 Task: Add Badger Balm Outdoor Itch Relief Stick to the cart.
Action: Mouse moved to (276, 132)
Screenshot: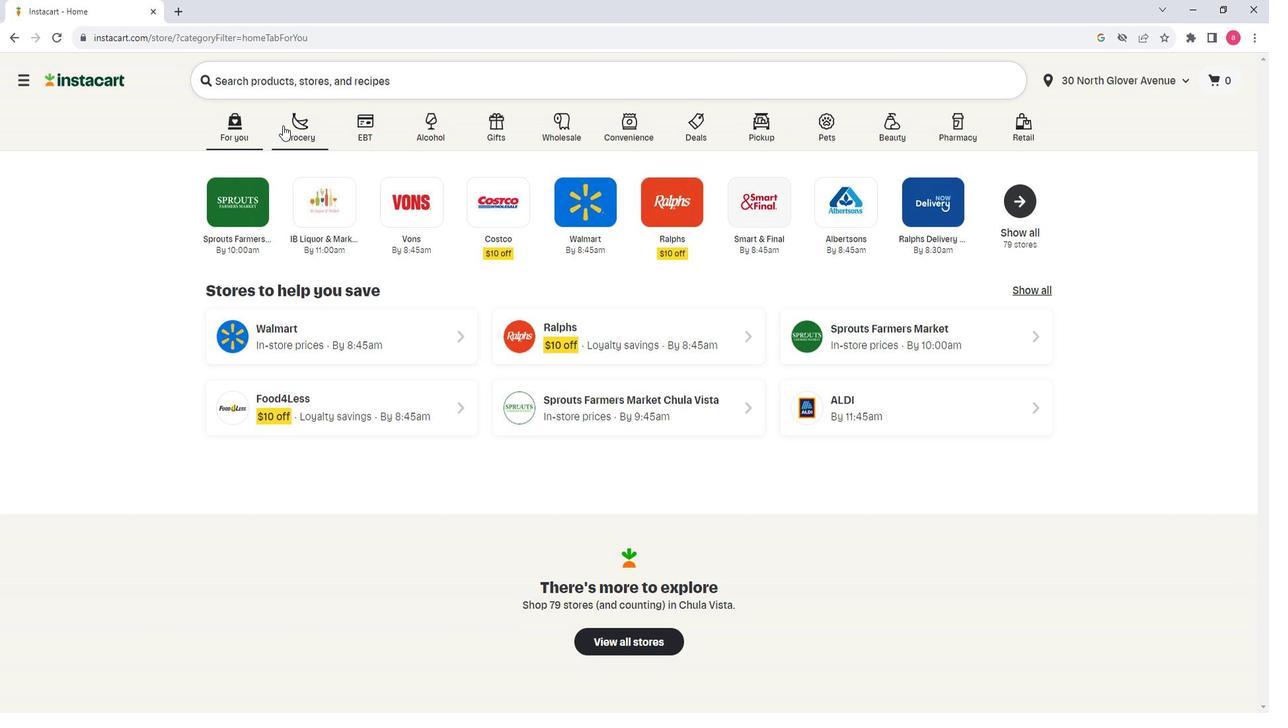
Action: Mouse pressed left at (276, 132)
Screenshot: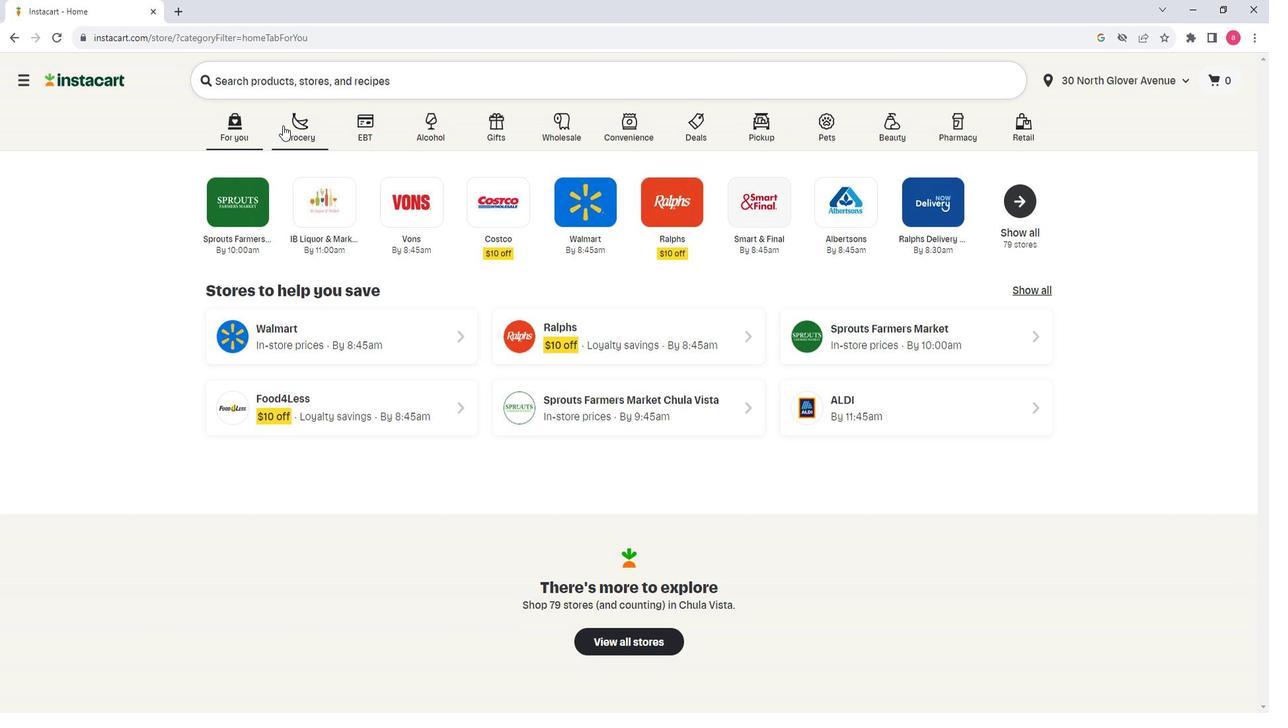 
Action: Mouse moved to (383, 387)
Screenshot: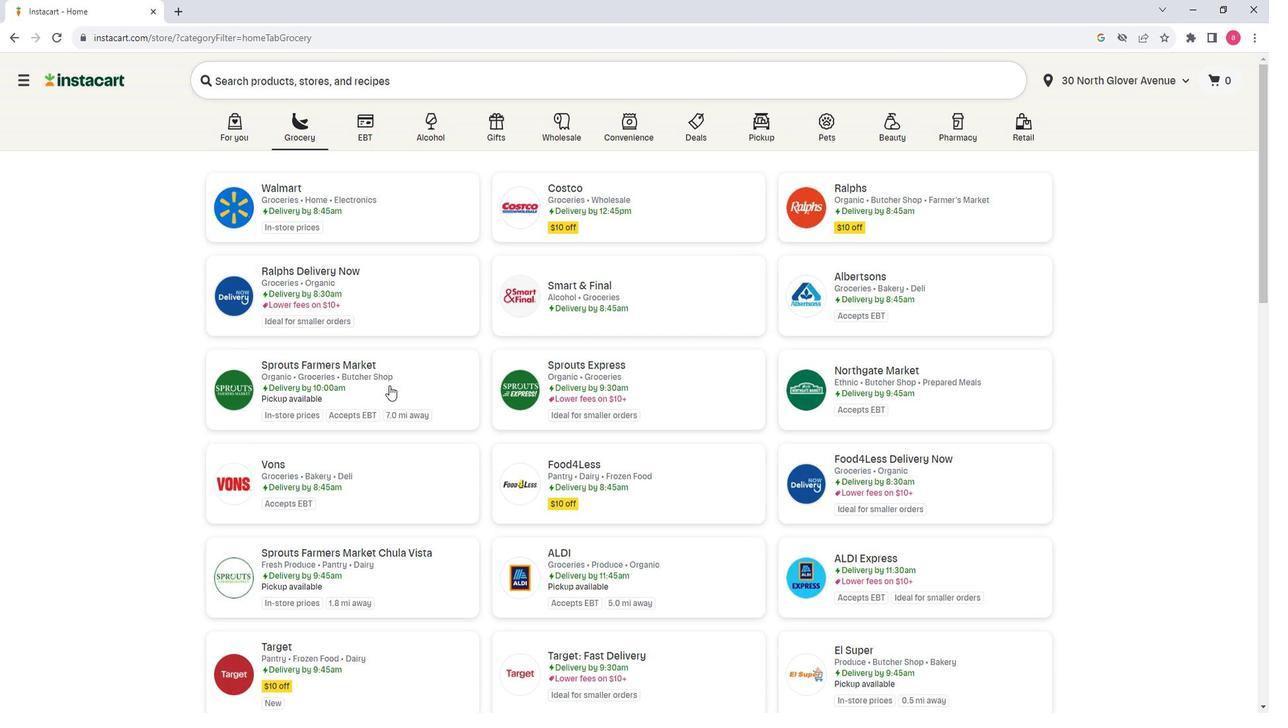 
Action: Mouse pressed left at (383, 387)
Screenshot: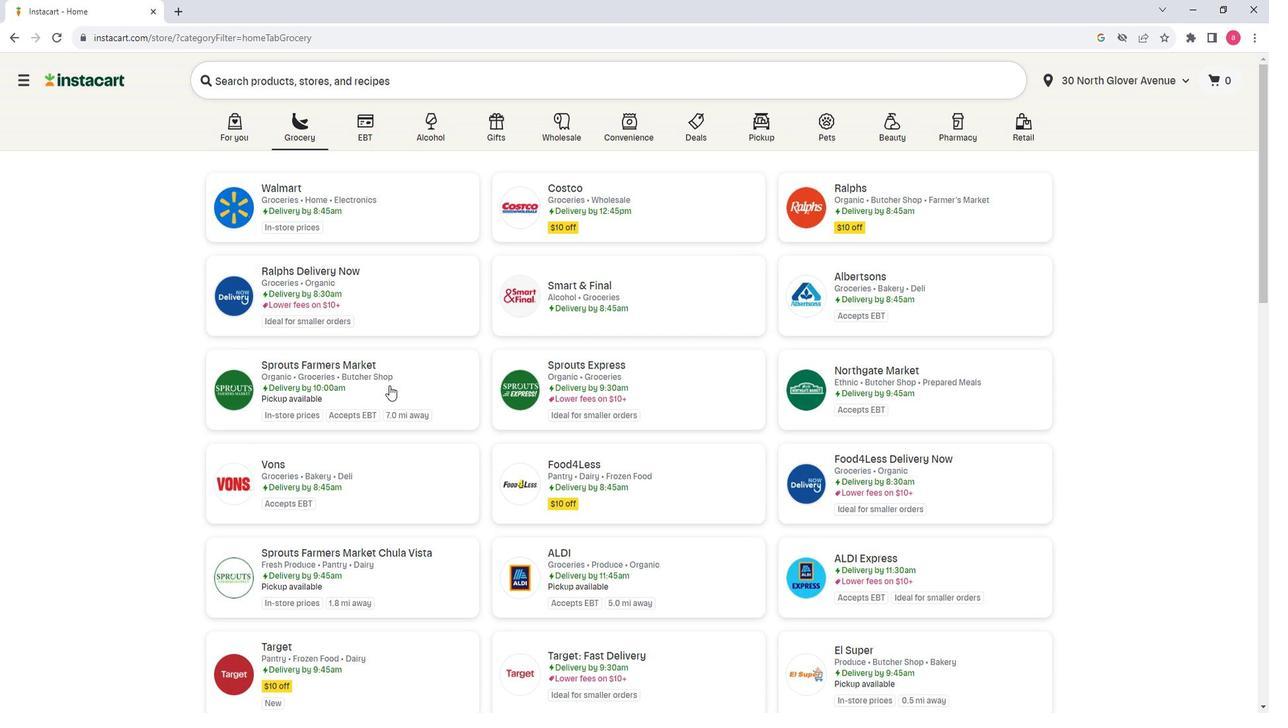 
Action: Mouse moved to (125, 382)
Screenshot: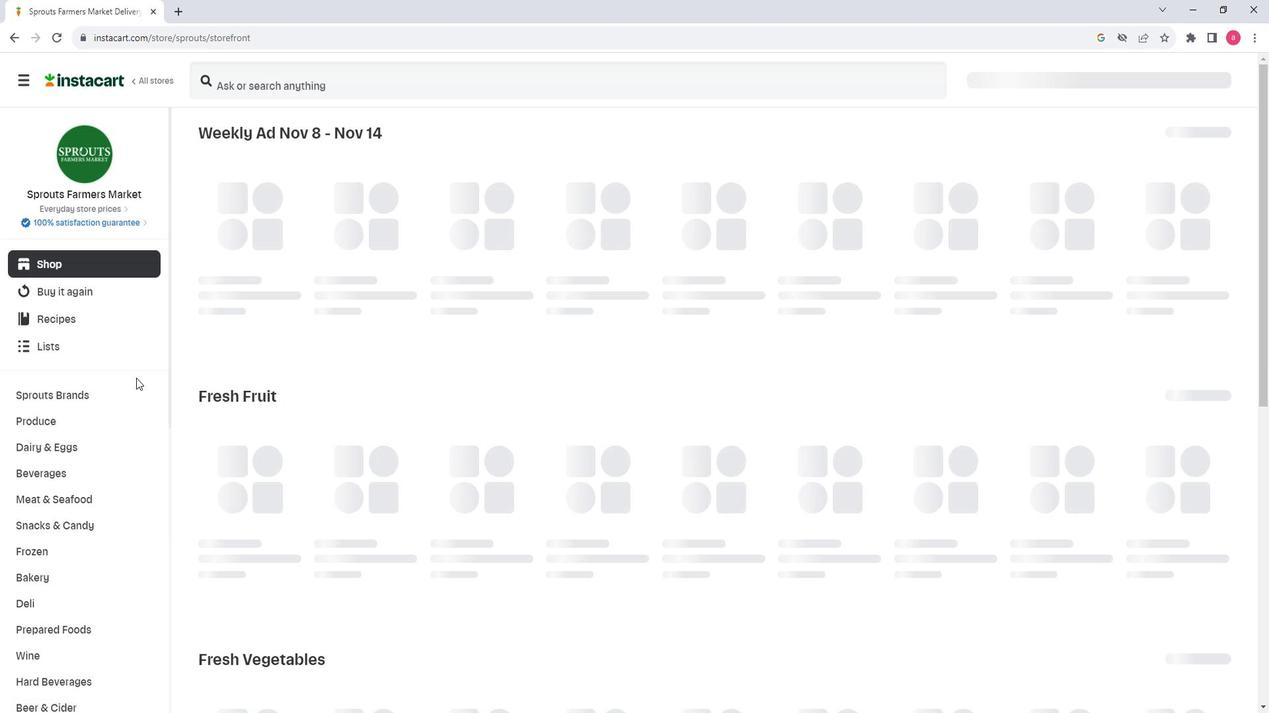 
Action: Mouse scrolled (125, 381) with delta (0, 0)
Screenshot: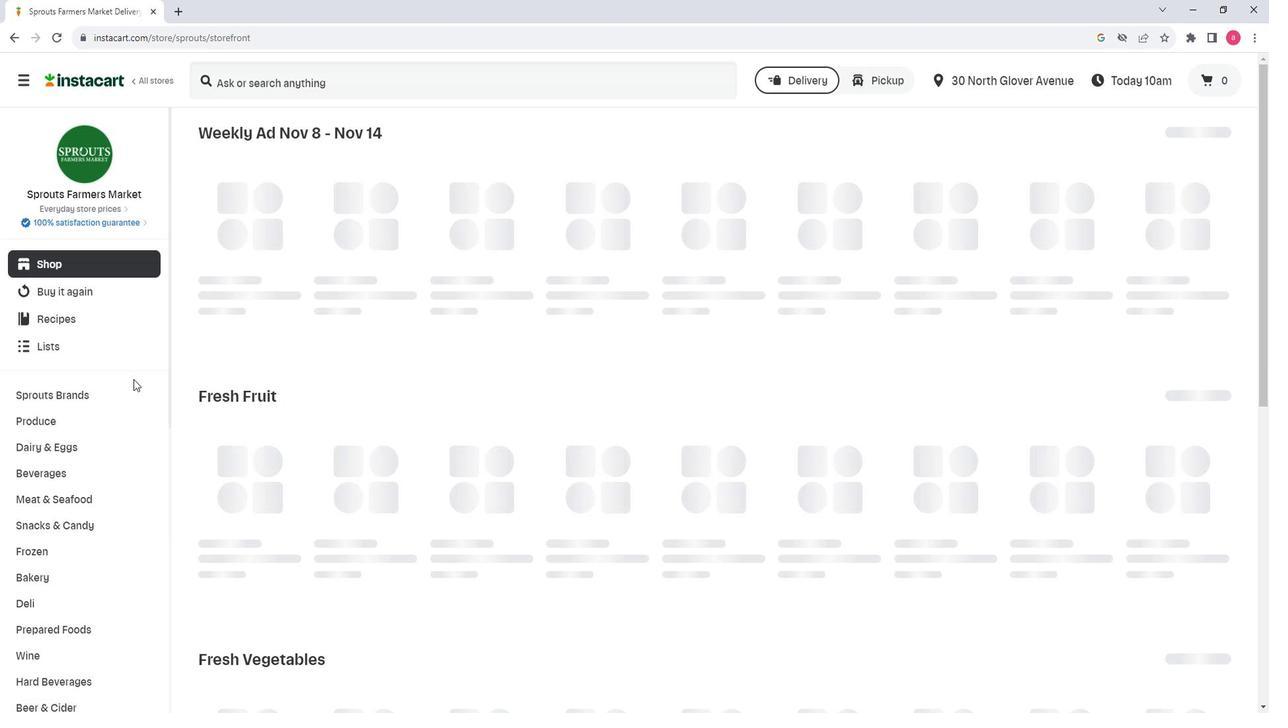 
Action: Mouse scrolled (125, 381) with delta (0, 0)
Screenshot: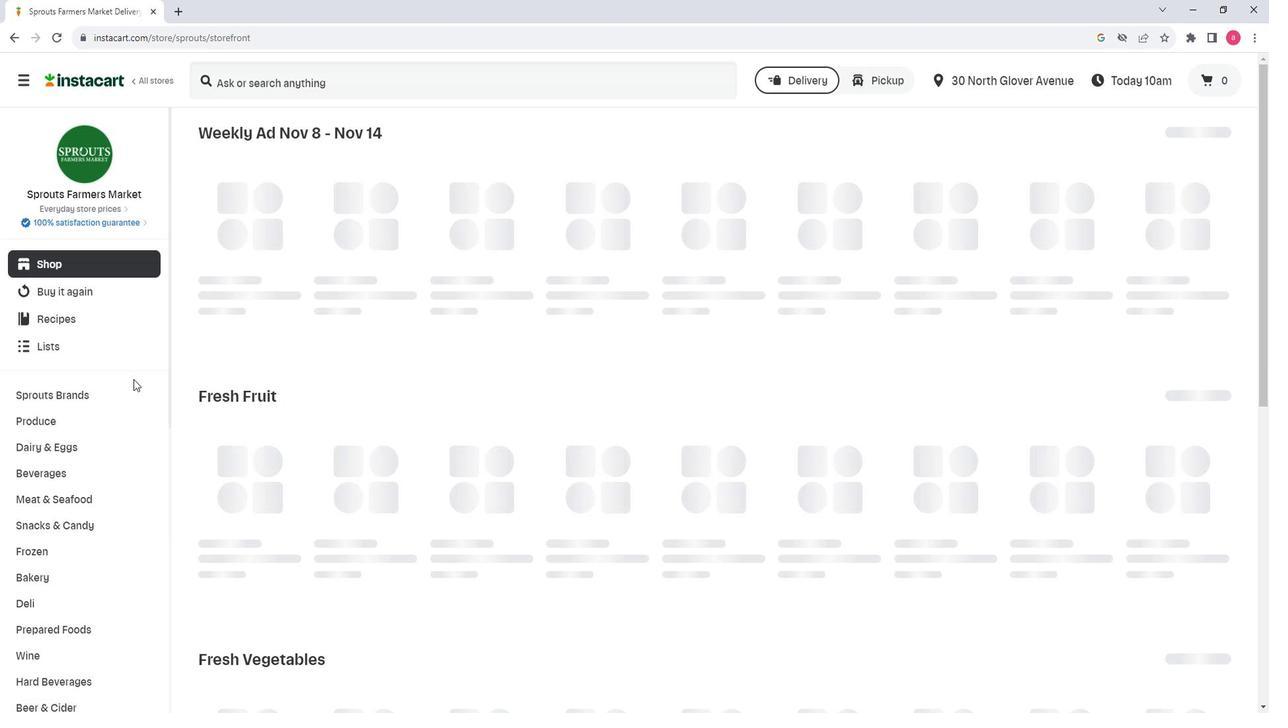 
Action: Mouse scrolled (125, 381) with delta (0, 0)
Screenshot: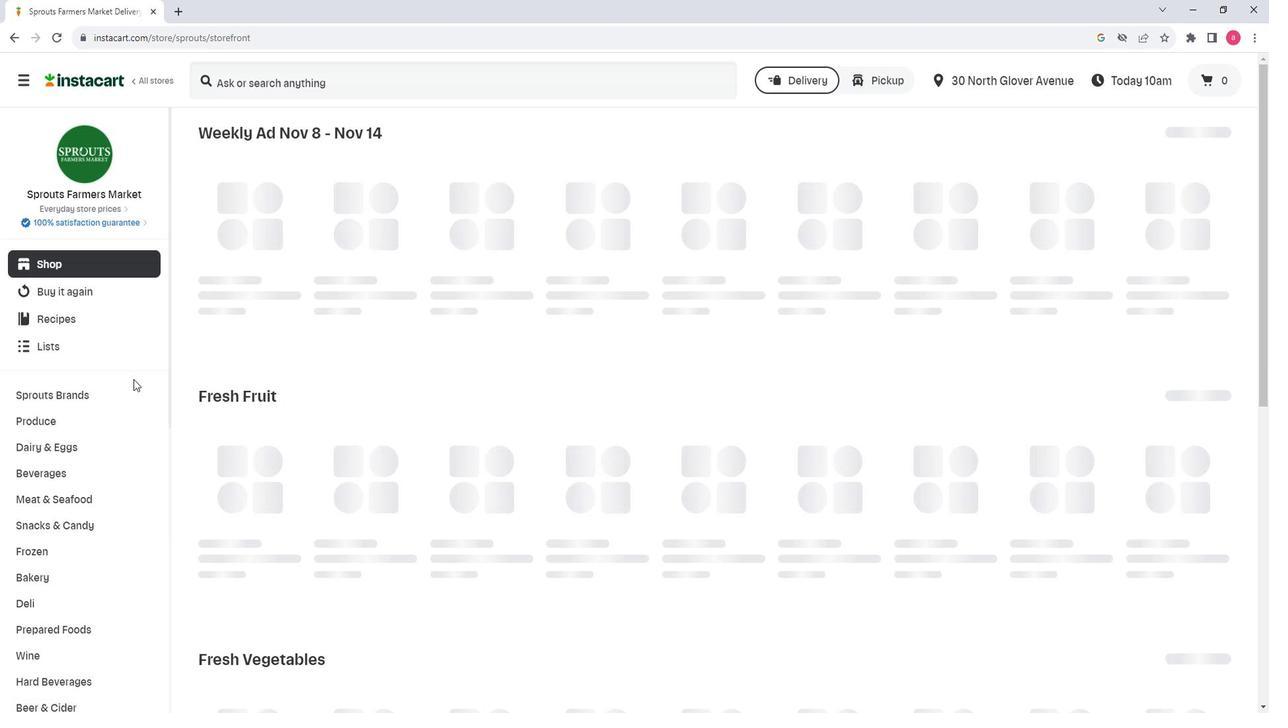 
Action: Mouse scrolled (125, 381) with delta (0, 0)
Screenshot: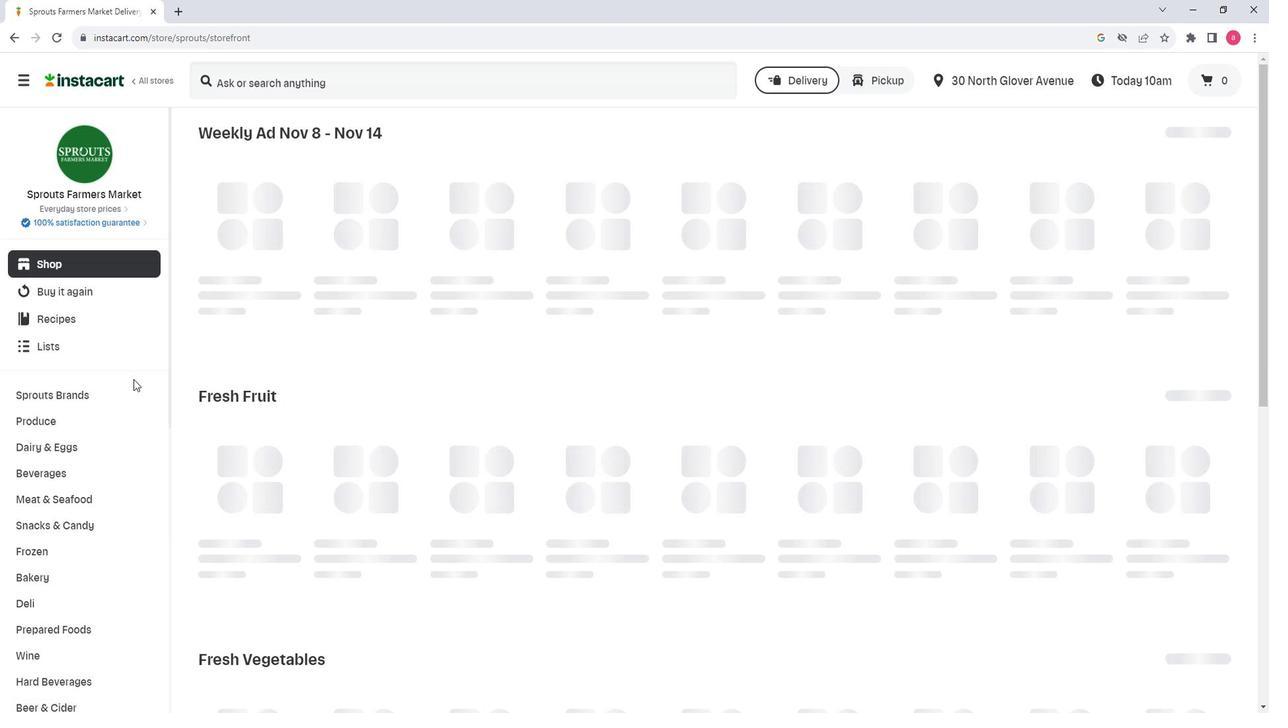 
Action: Mouse scrolled (125, 381) with delta (0, 0)
Screenshot: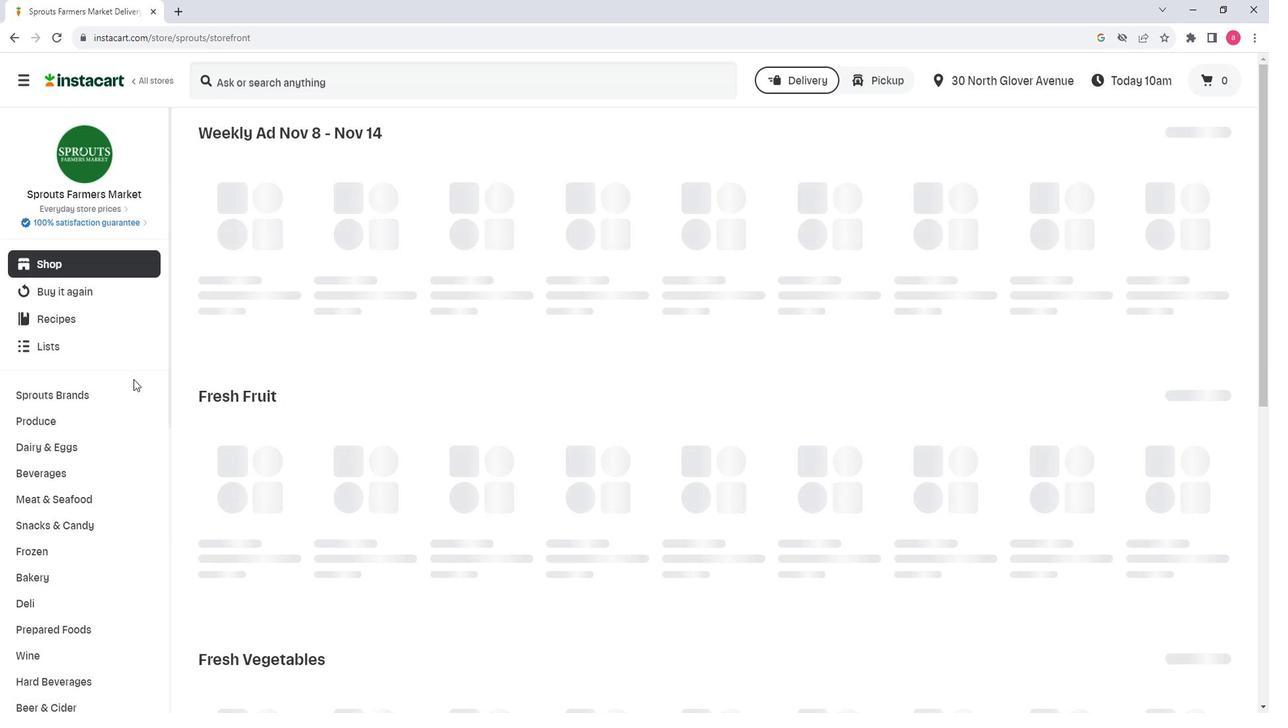 
Action: Mouse moved to (125, 381)
Screenshot: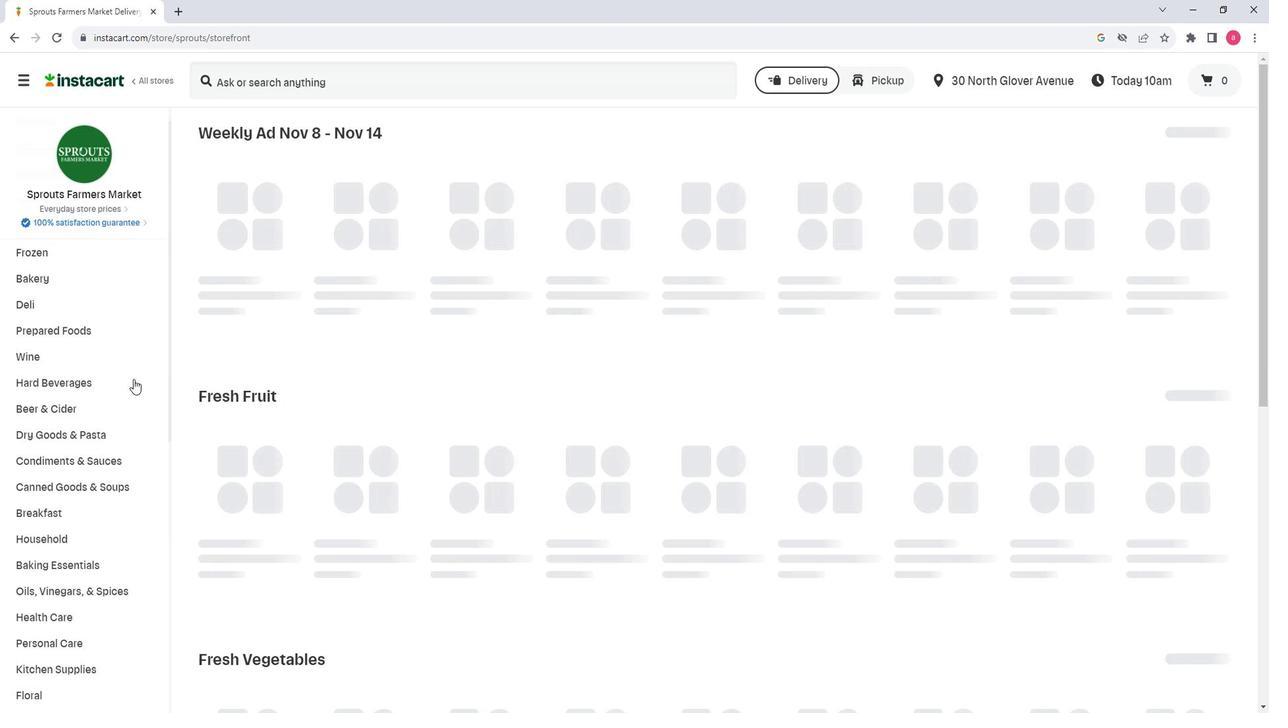 
Action: Mouse scrolled (125, 380) with delta (0, 0)
Screenshot: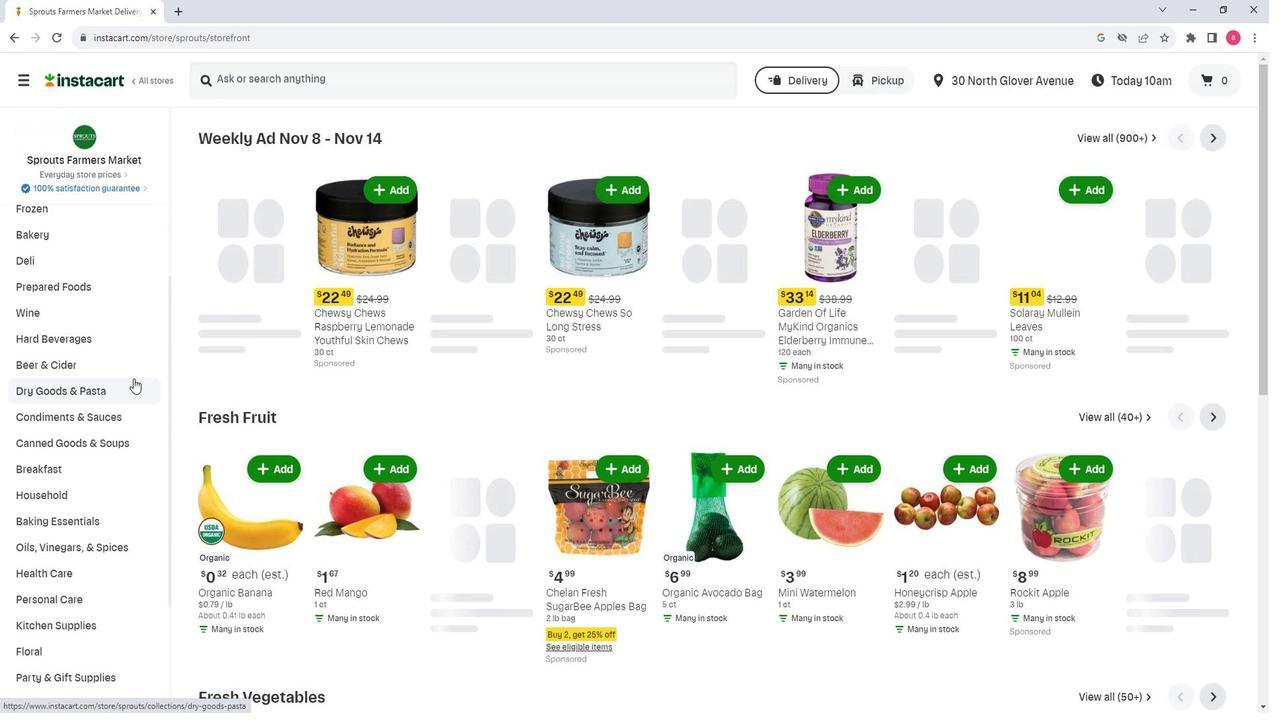 
Action: Mouse moved to (94, 506)
Screenshot: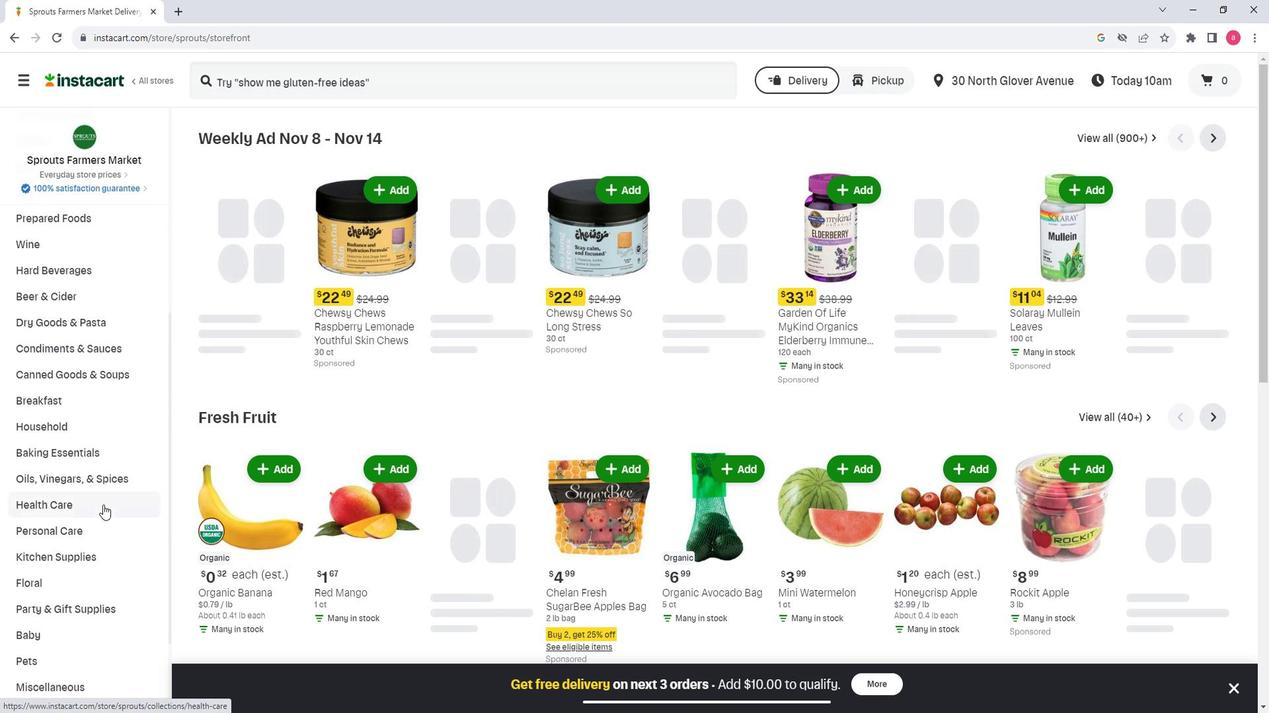 
Action: Mouse pressed left at (94, 506)
Screenshot: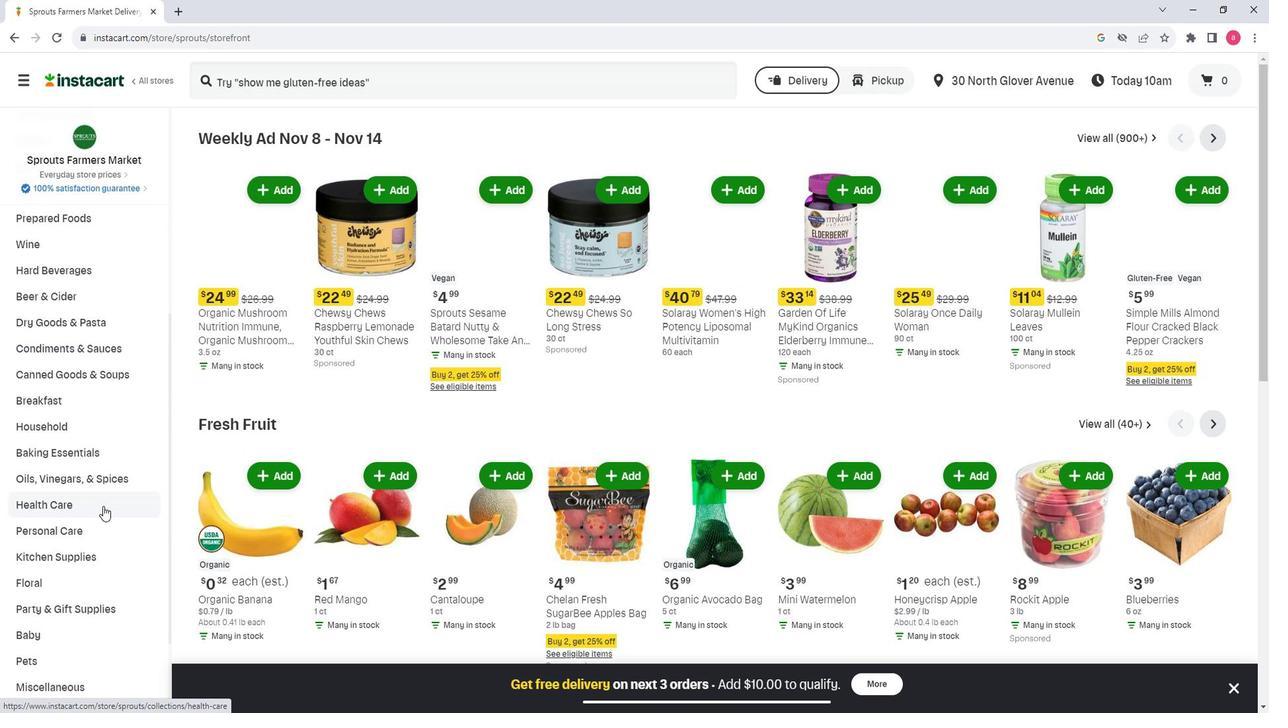 
Action: Mouse moved to (1222, 183)
Screenshot: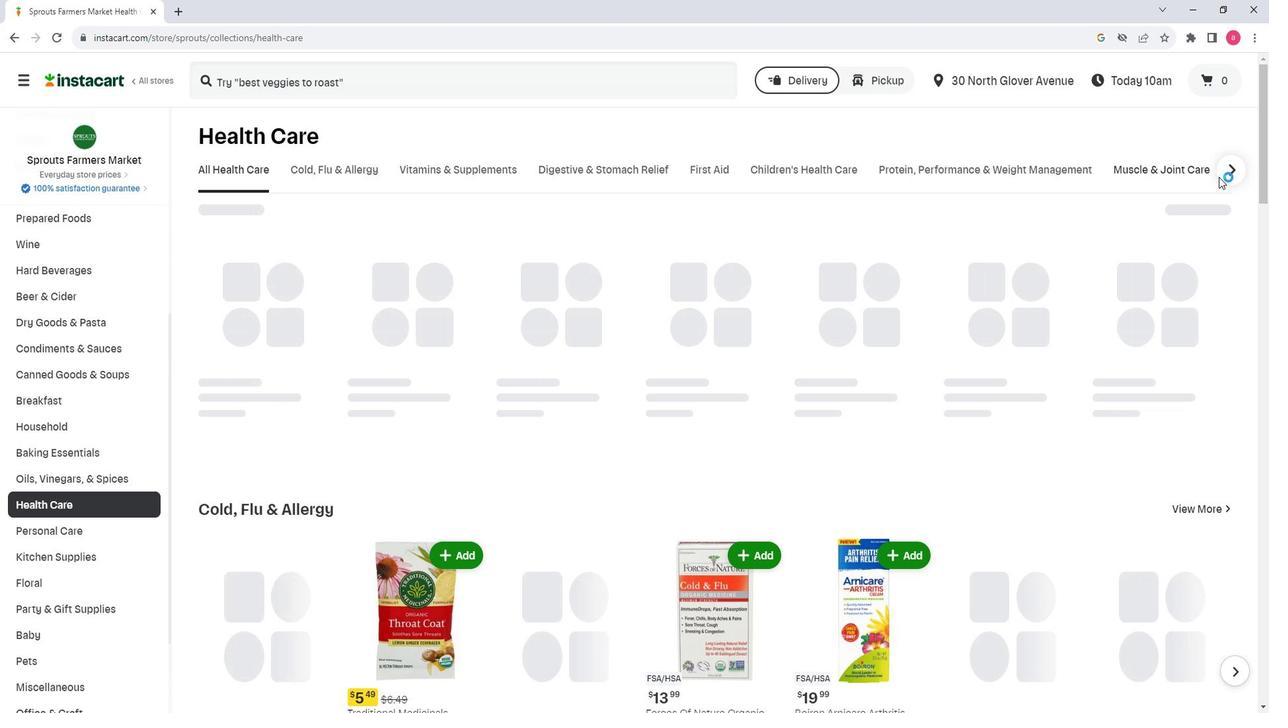 
Action: Mouse pressed left at (1222, 183)
Screenshot: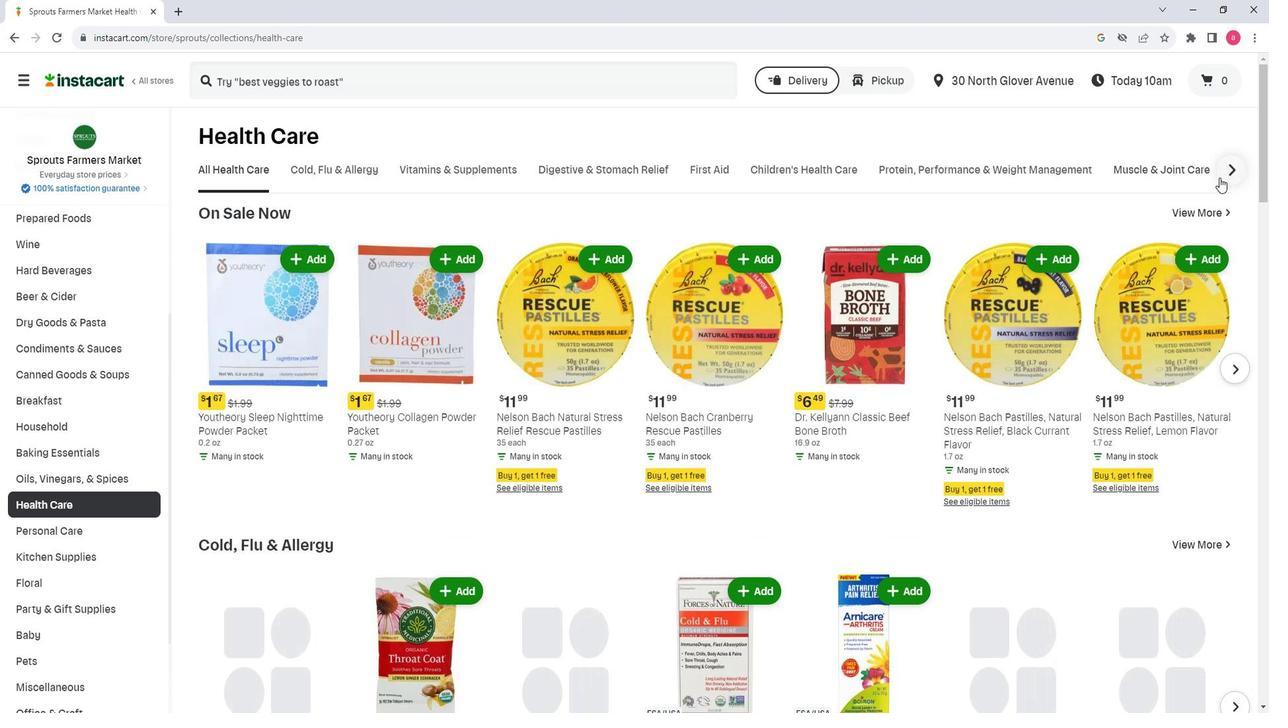 
Action: Mouse moved to (918, 181)
Screenshot: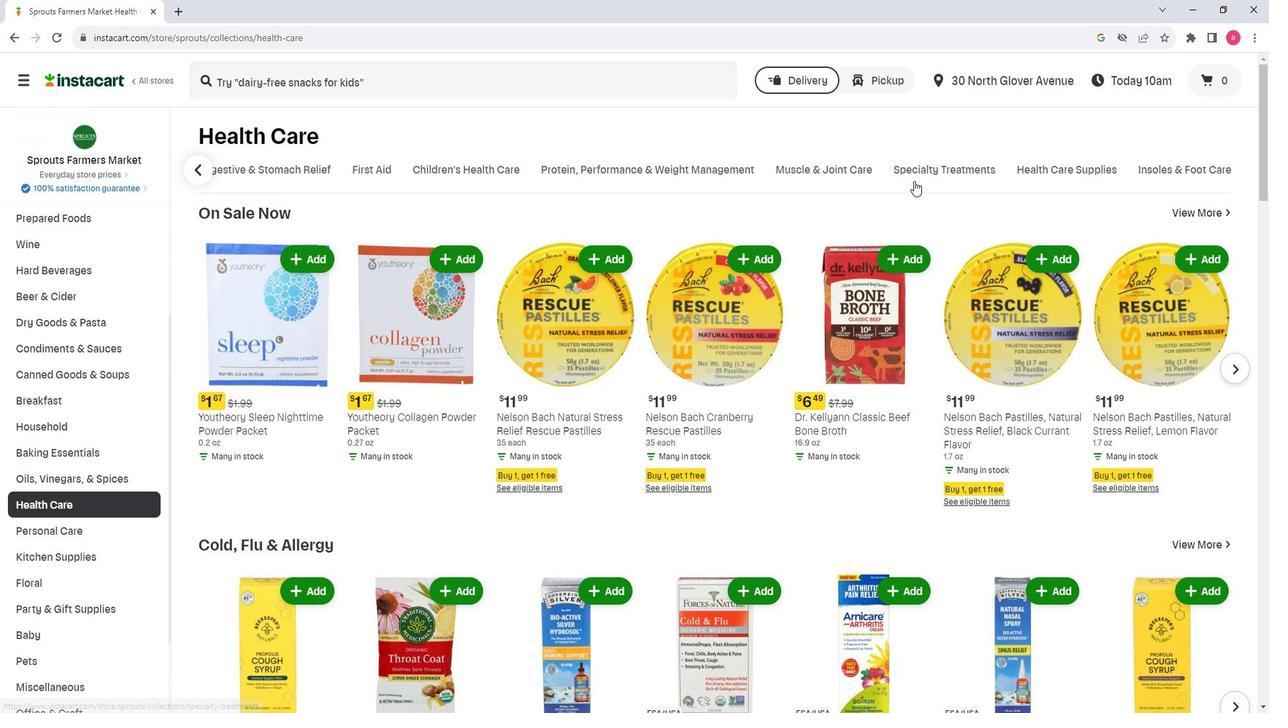 
Action: Mouse pressed left at (918, 181)
Screenshot: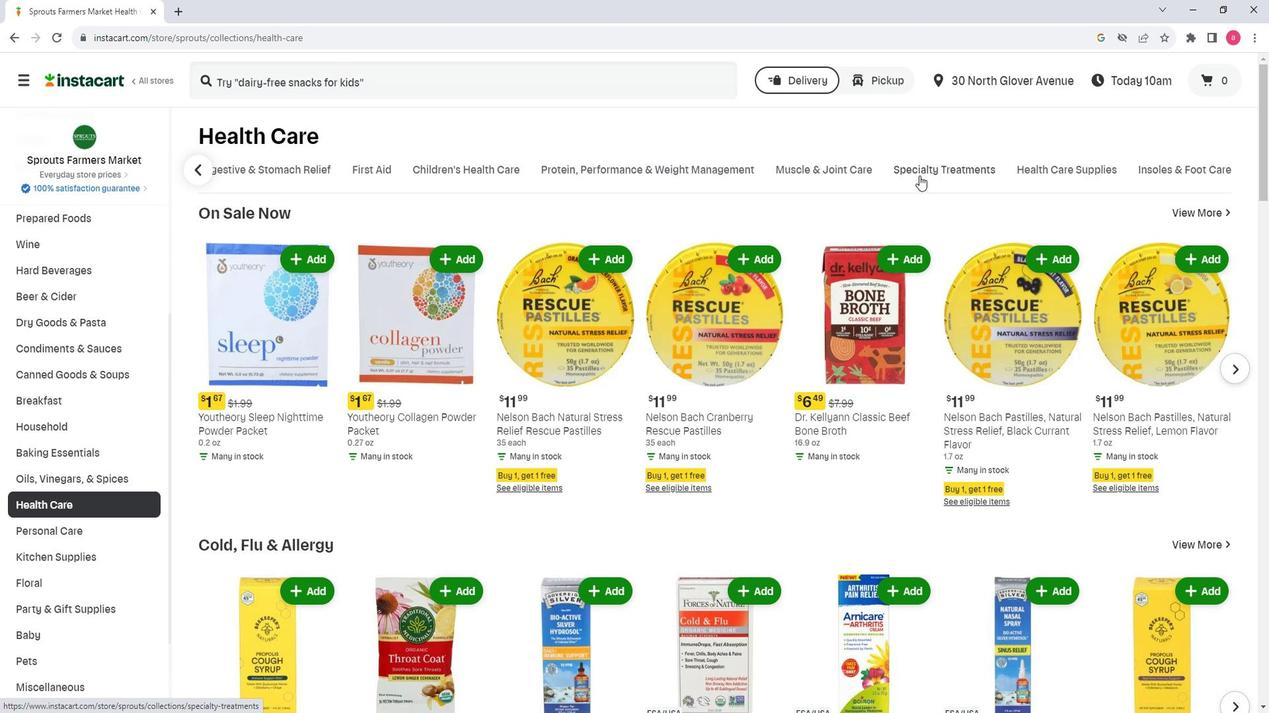 
Action: Mouse moved to (403, 240)
Screenshot: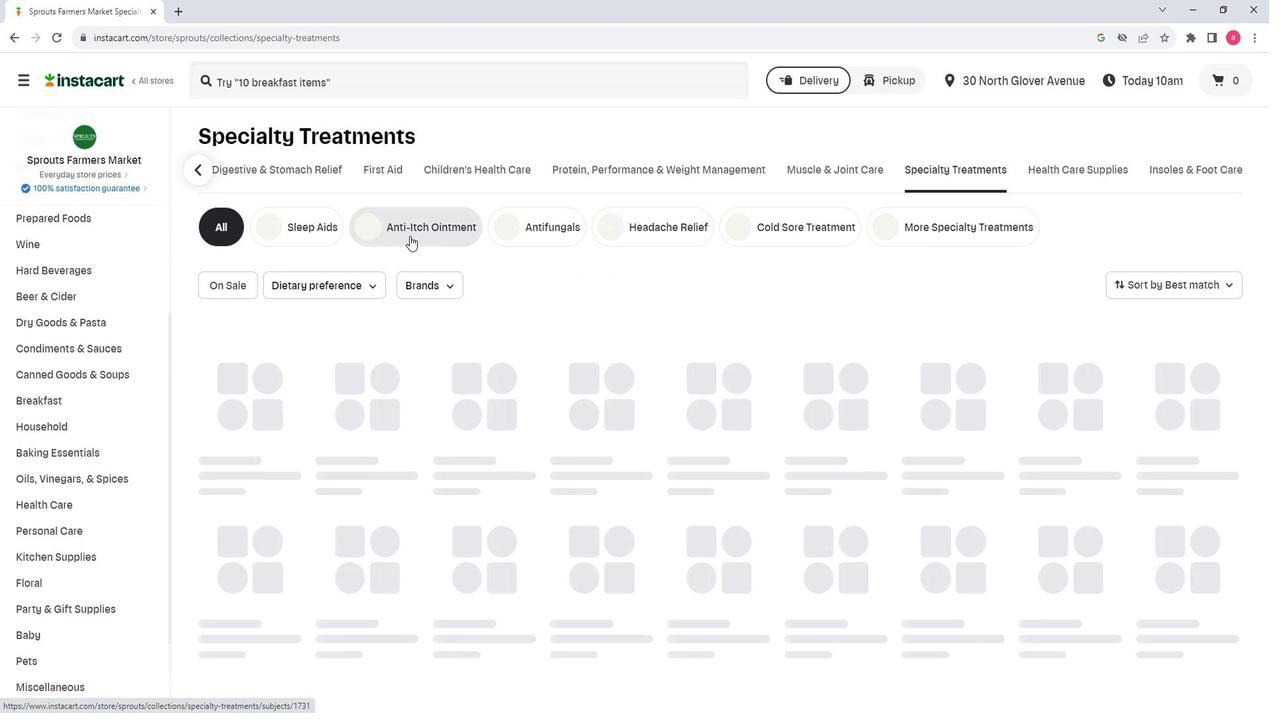 
Action: Mouse pressed left at (403, 240)
Screenshot: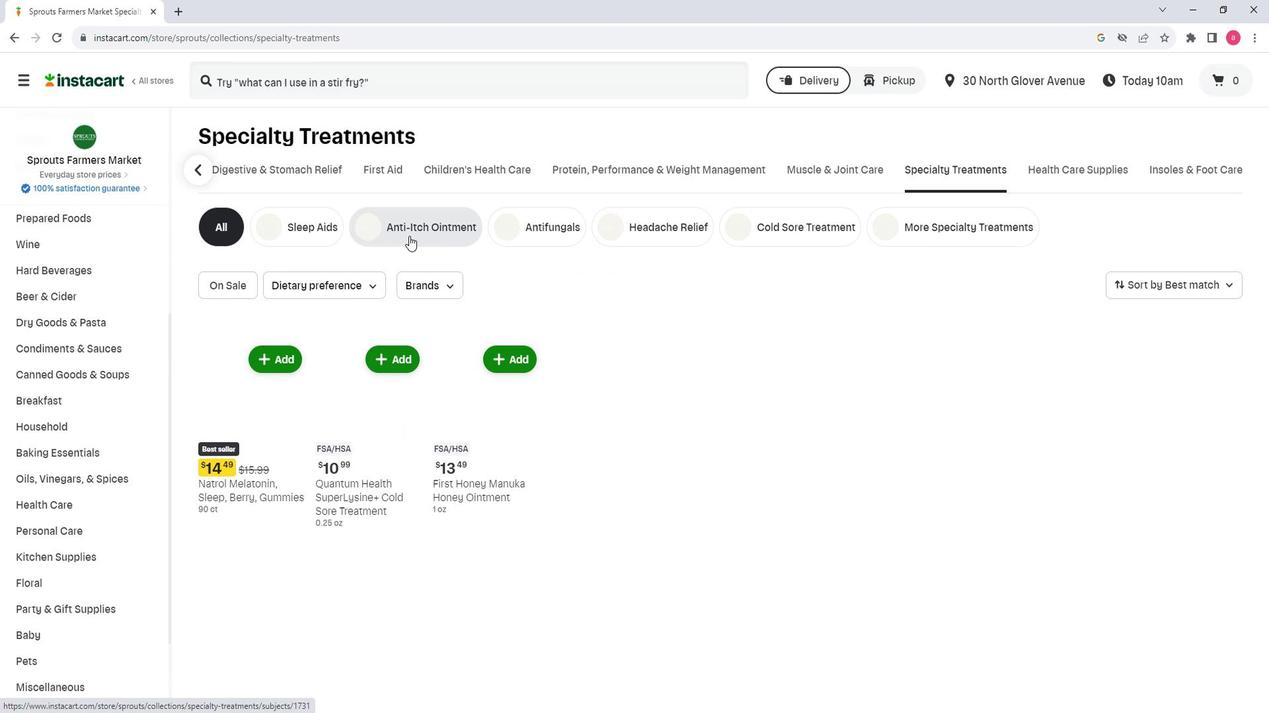 
Action: Mouse moved to (354, 93)
Screenshot: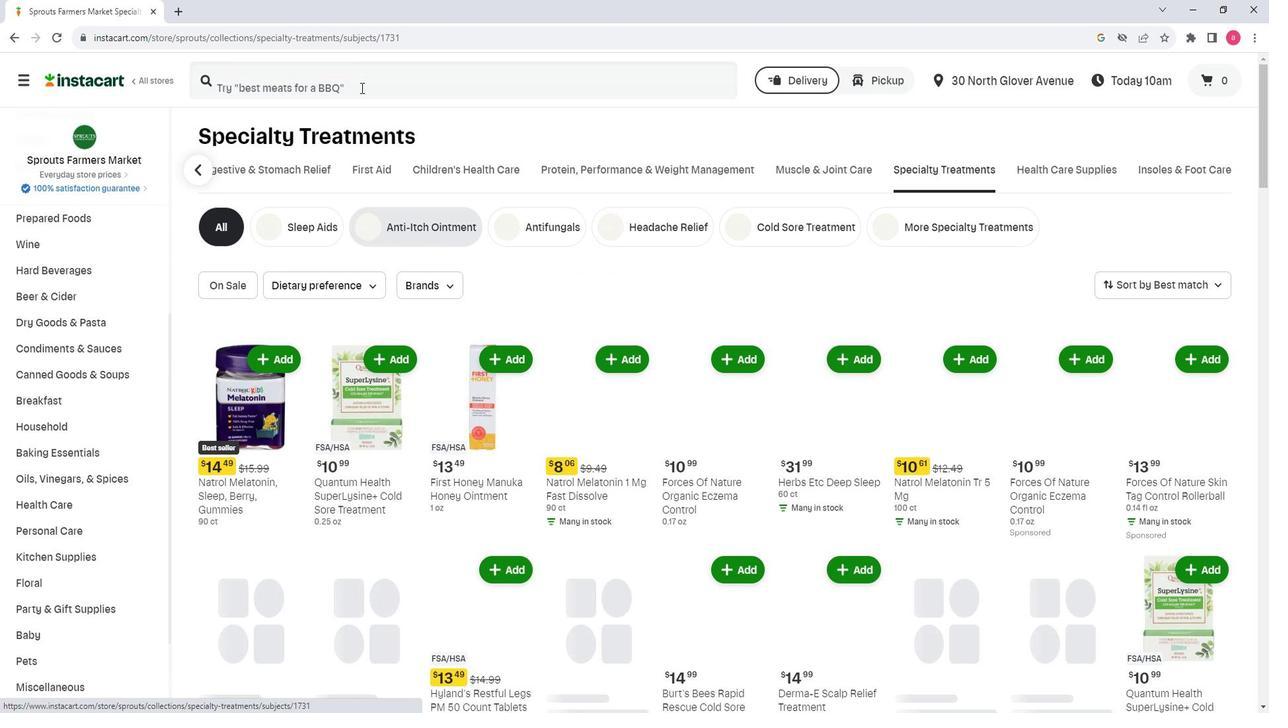 
Action: Mouse pressed left at (354, 93)
Screenshot: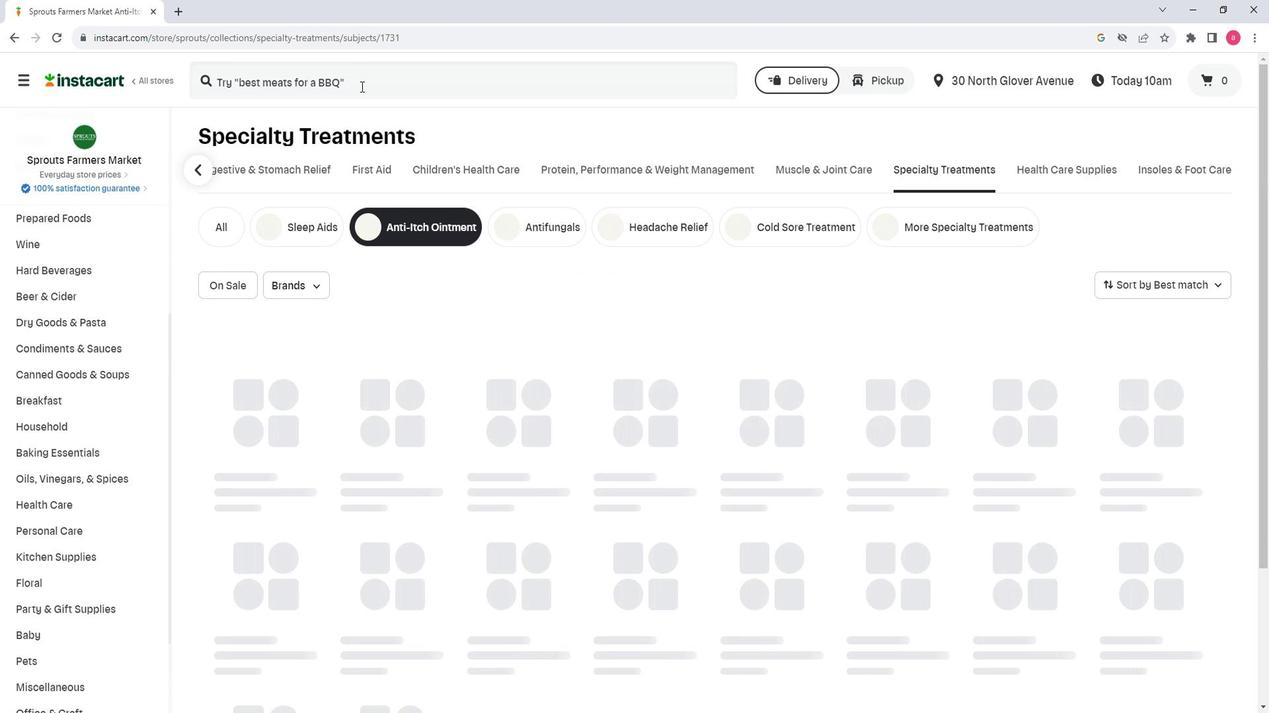 
Action: Key pressed <Key.shift>Badger<Key.space><Key.shift>Balm<Key.space><Key.shift><Key.shift><Key.shift><Key.shift>Outdoor<Key.space><Key.shift><Key.shift>Itch<Key.space><Key.shift><Key.shift><Key.shift><Key.shift><Key.shift><Key.shift><Key.shift><Key.shift><Key.shift><Key.shift><Key.shift><Key.shift><Key.shift><Key.shift><Key.shift><Key.shift><Key.shift><Key.shift><Key.shift><Key.shift><Key.shift><Key.shift><Key.shift><Key.shift><Key.shift><Key.shift><Key.shift><Key.shift><Key.shift><Key.shift>Relief<Key.space><Key.shift>Stick<Key.enter>
Screenshot: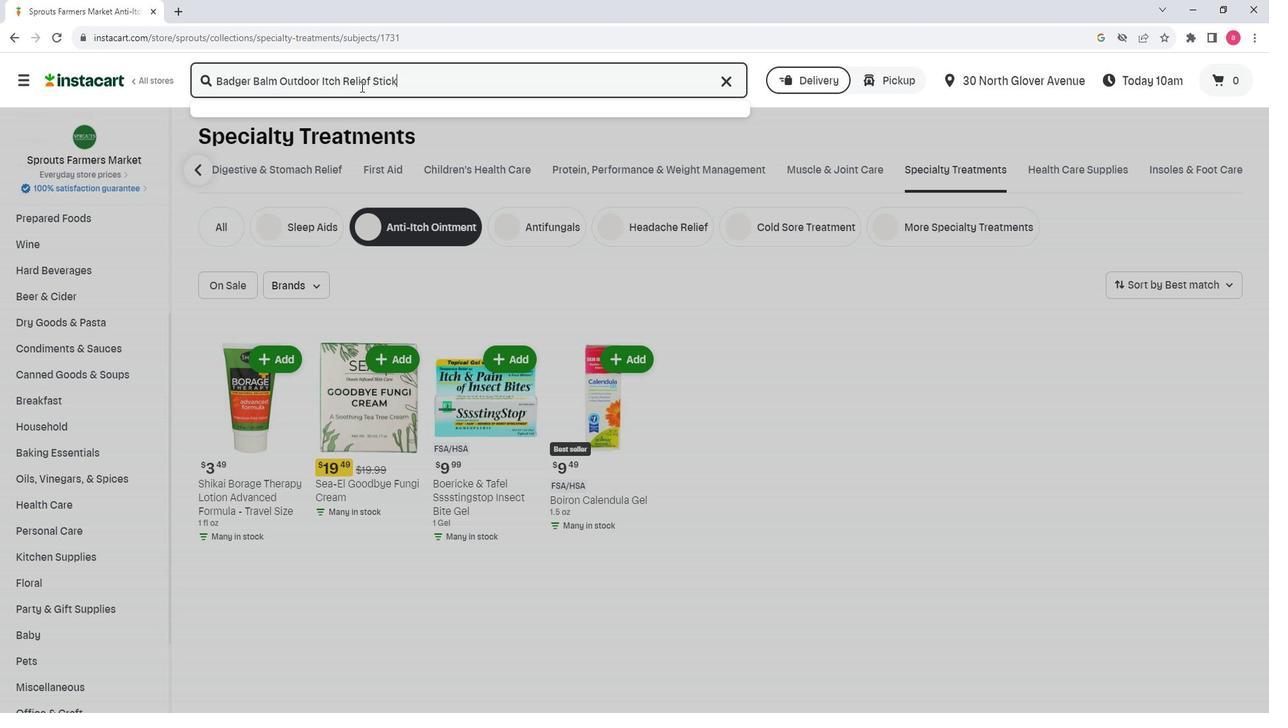 
Action: Mouse moved to (340, 200)
Screenshot: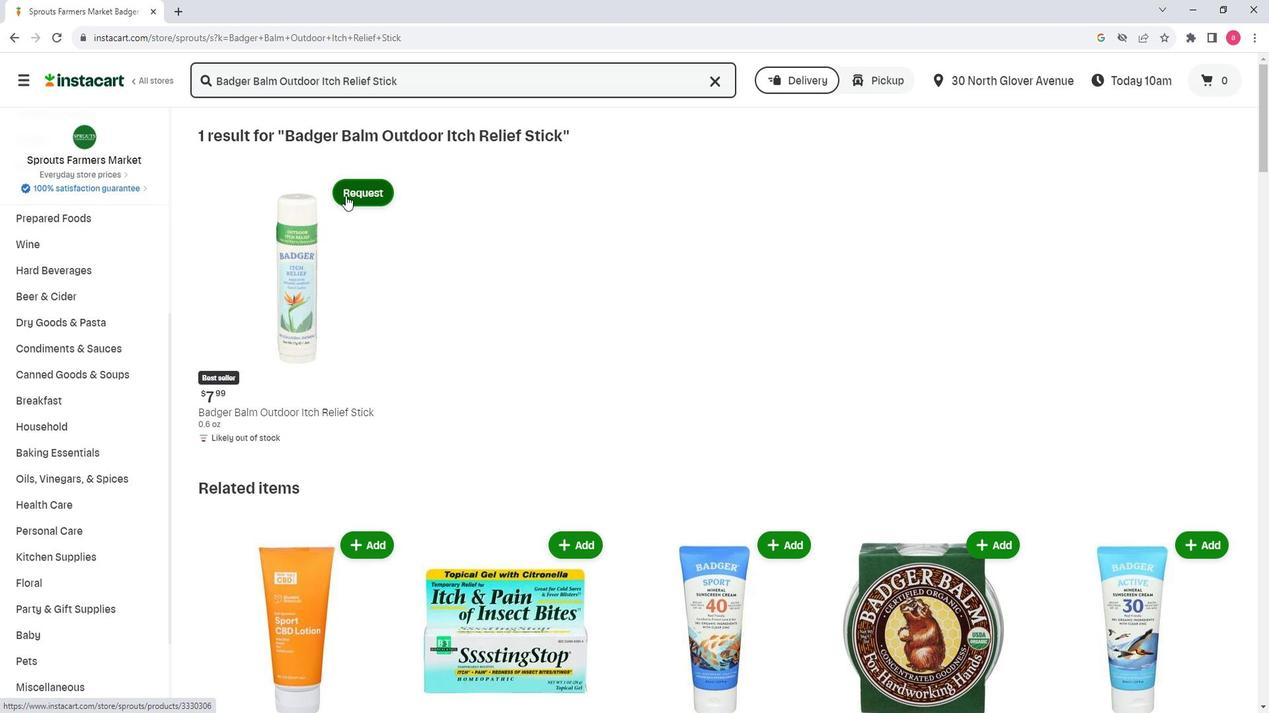 
Action: Mouse pressed left at (340, 200)
Screenshot: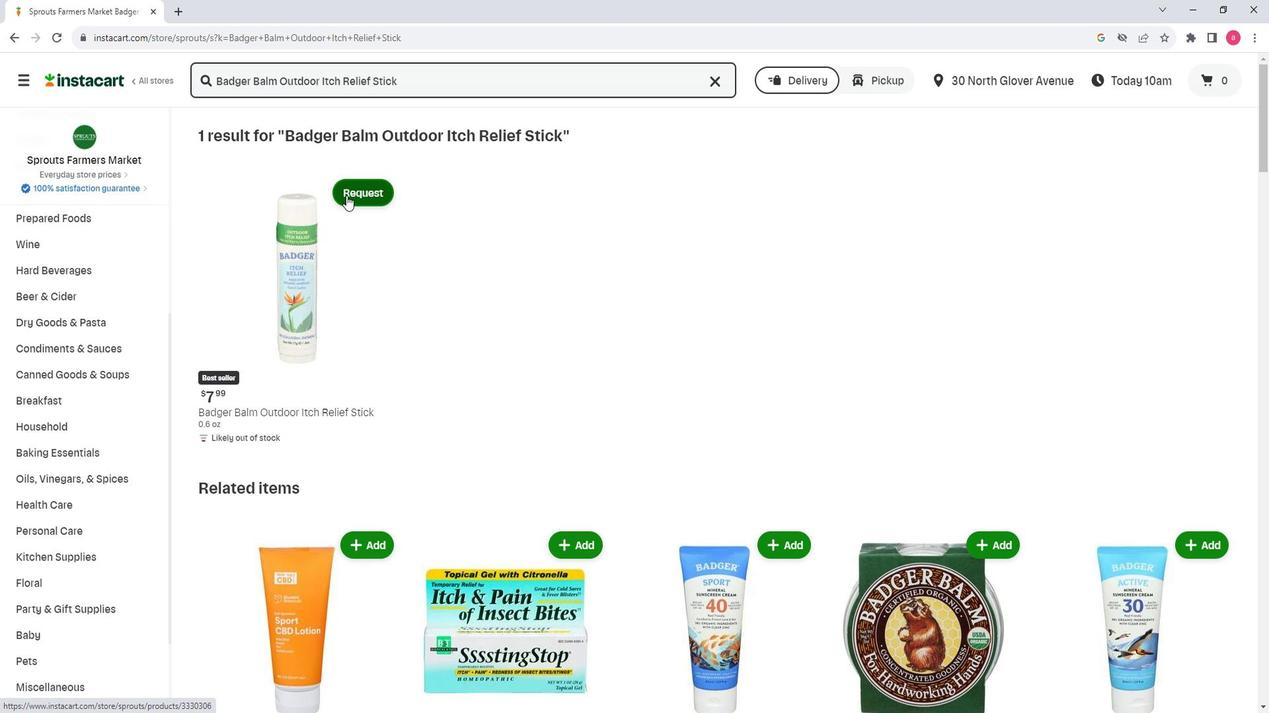 
Action: Mouse moved to (606, 559)
Screenshot: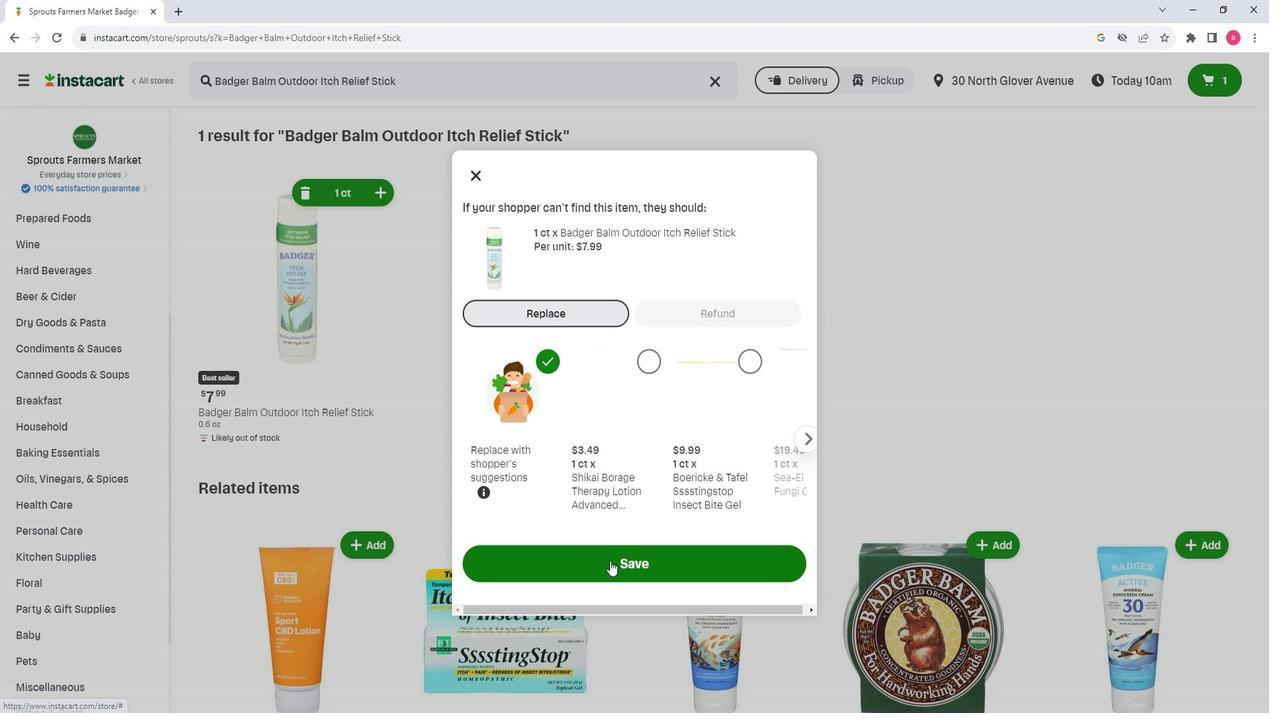 
Action: Mouse pressed left at (606, 559)
Screenshot: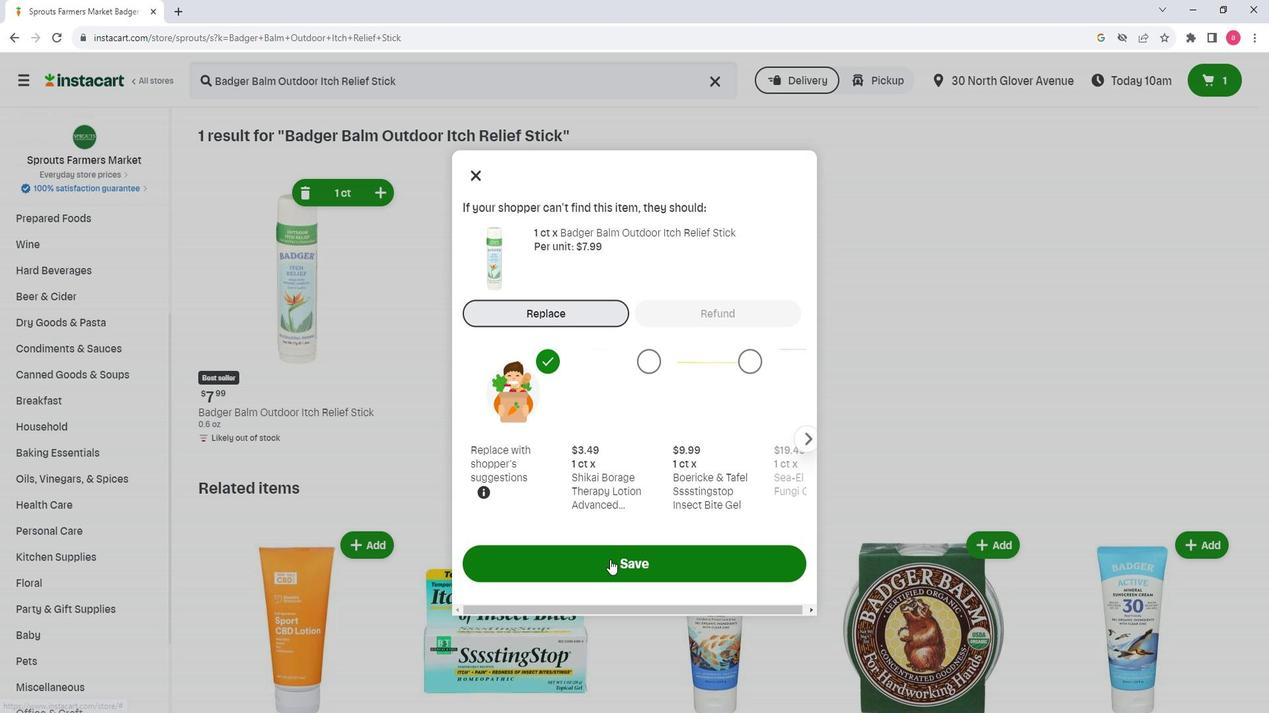 
Action: Mouse moved to (571, 446)
Screenshot: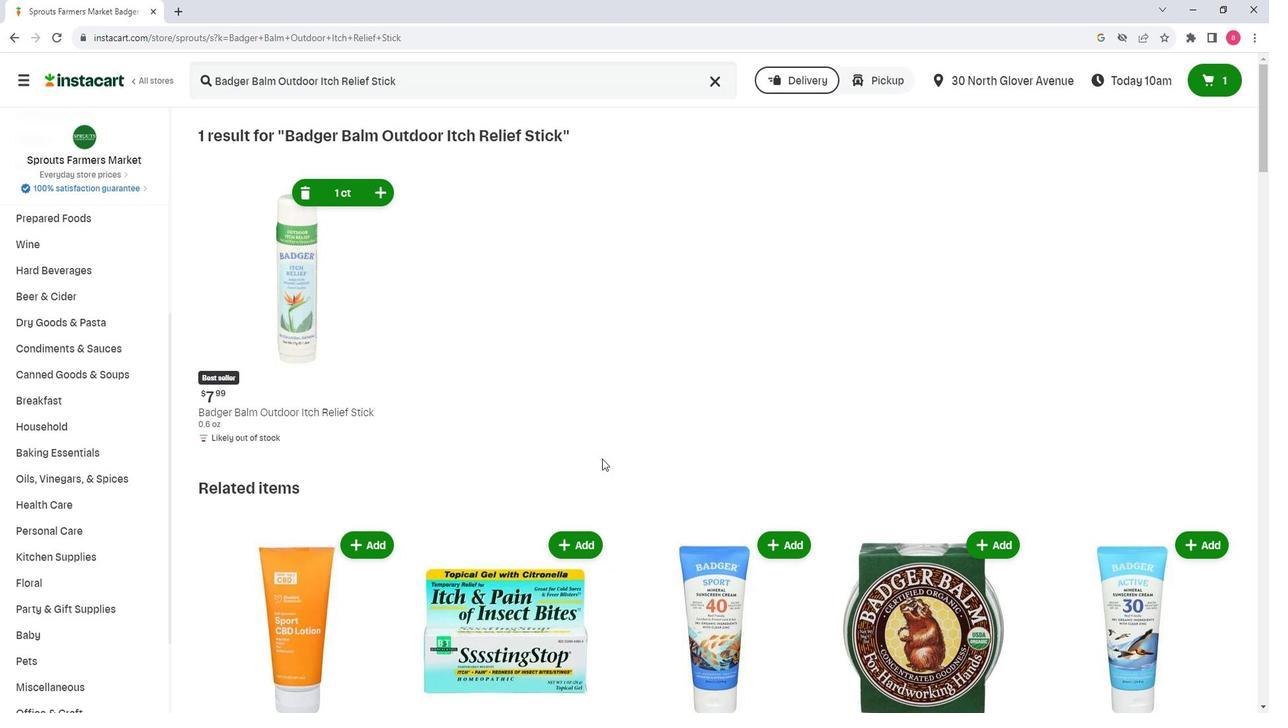 
